 Task: Set the frame rate for the FPS conversion video filter to 30.
Action: Mouse moved to (137, 13)
Screenshot: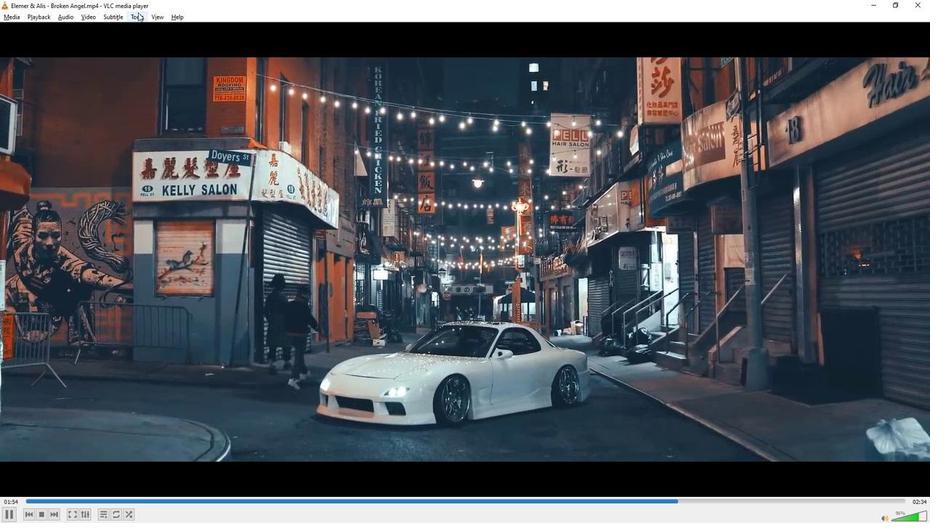 
Action: Mouse pressed left at (137, 13)
Screenshot: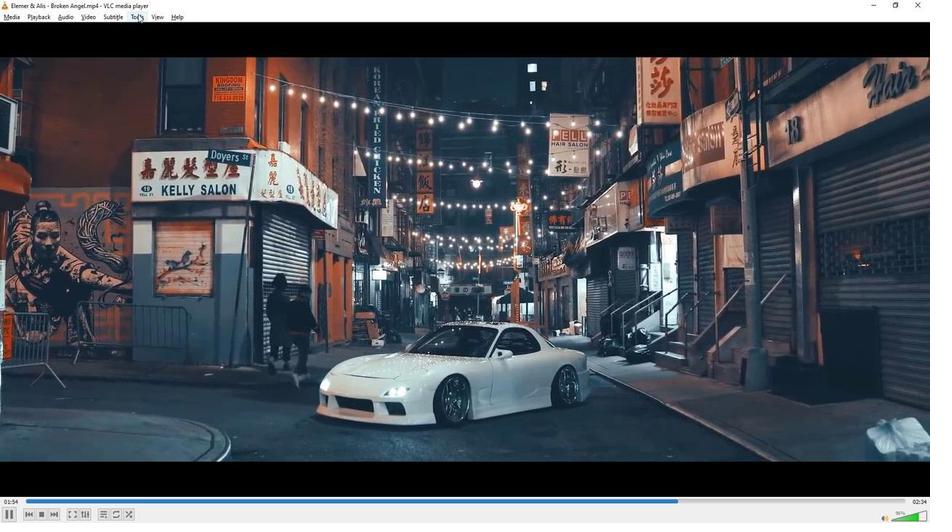 
Action: Mouse moved to (141, 130)
Screenshot: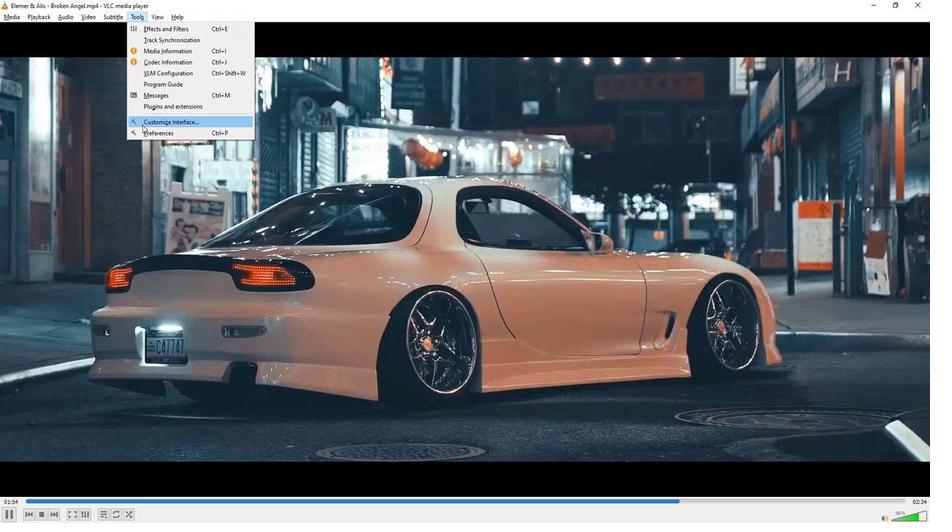 
Action: Mouse pressed left at (141, 130)
Screenshot: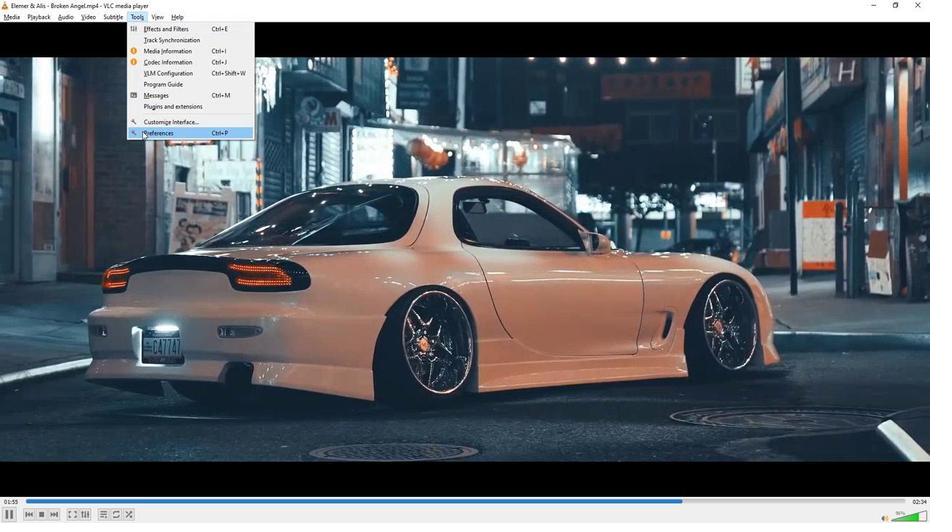 
Action: Mouse moved to (206, 412)
Screenshot: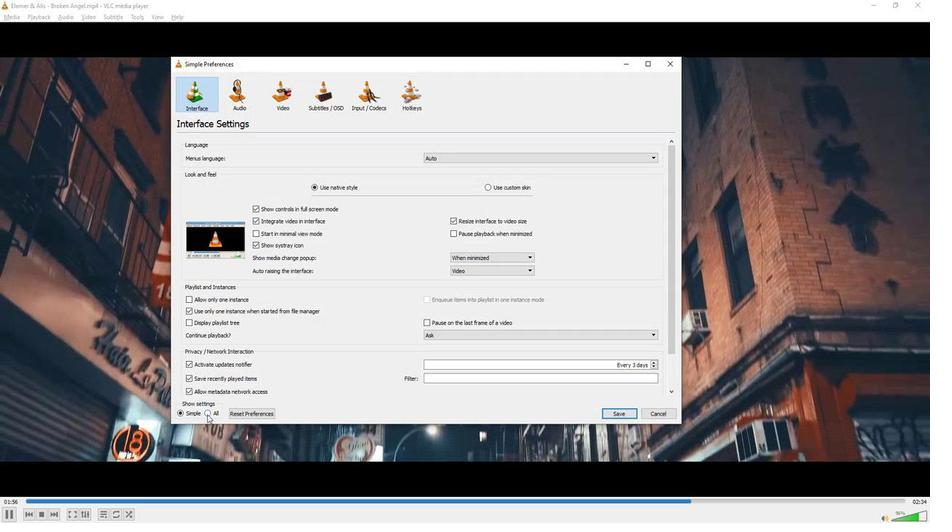 
Action: Mouse pressed left at (206, 412)
Screenshot: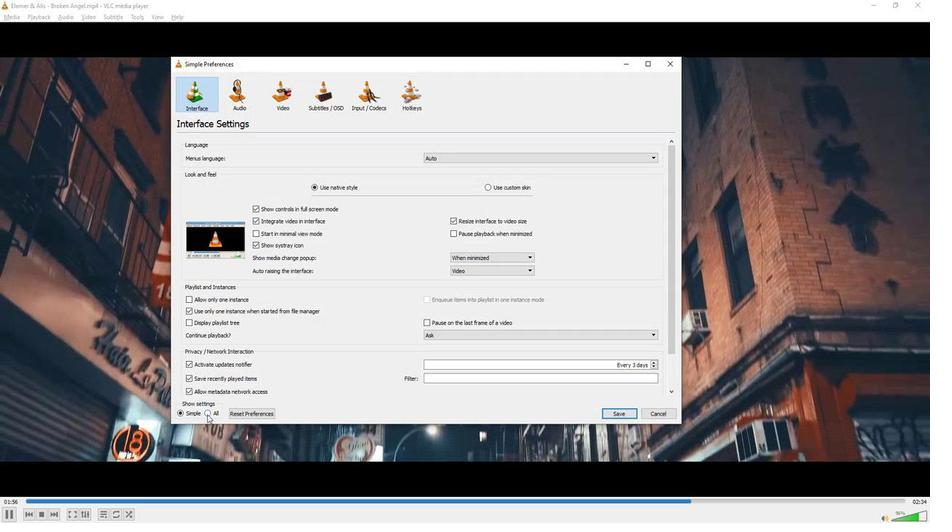 
Action: Mouse moved to (226, 351)
Screenshot: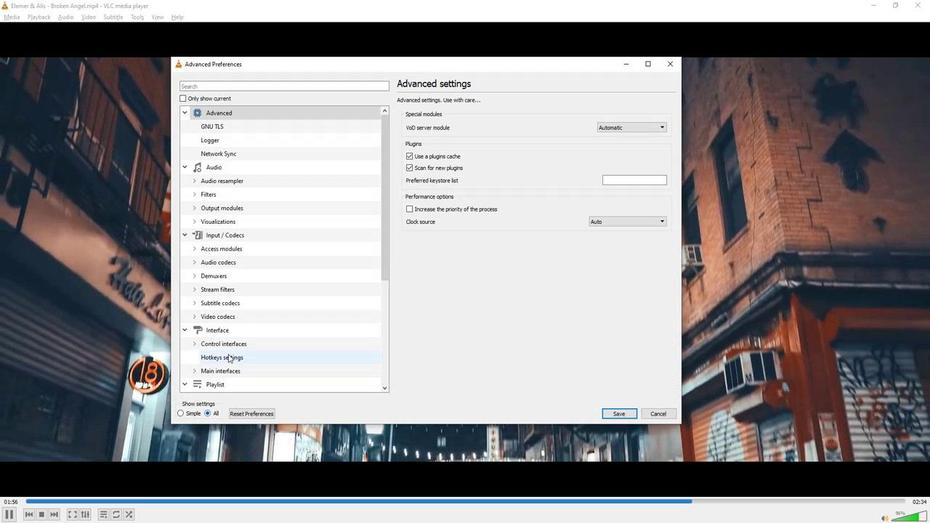 
Action: Mouse scrolled (226, 351) with delta (0, 0)
Screenshot: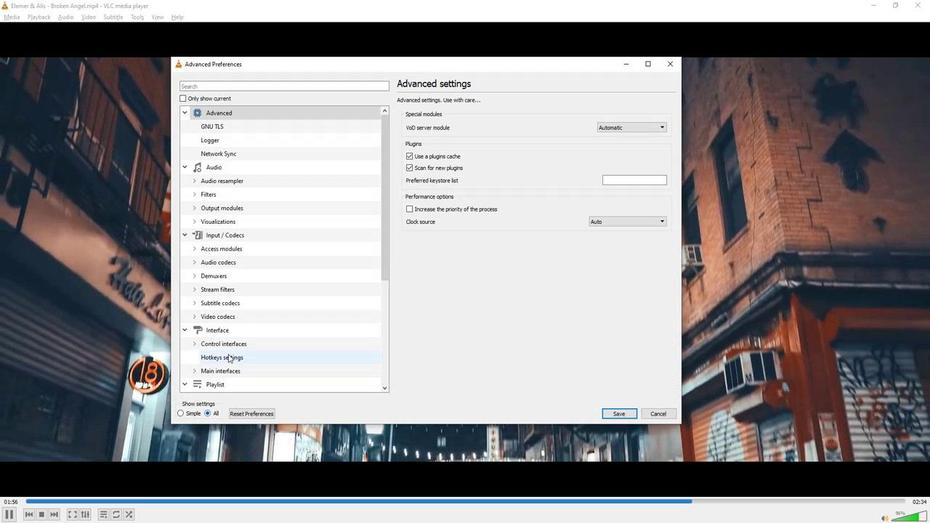 
Action: Mouse moved to (224, 351)
Screenshot: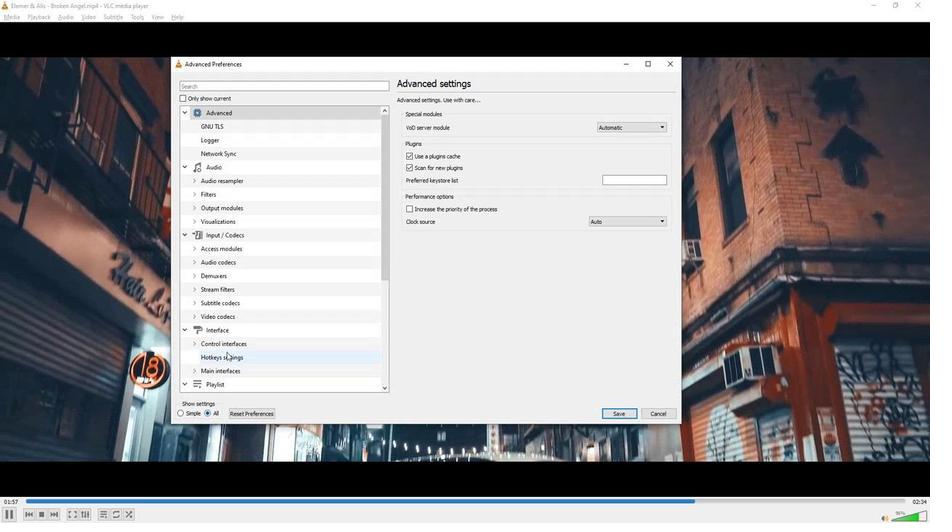 
Action: Mouse scrolled (224, 350) with delta (0, 0)
Screenshot: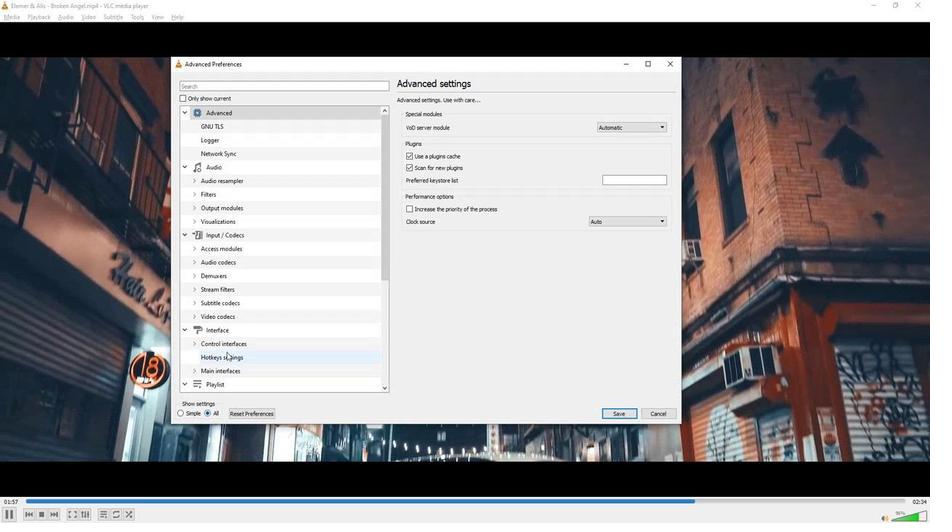 
Action: Mouse moved to (223, 350)
Screenshot: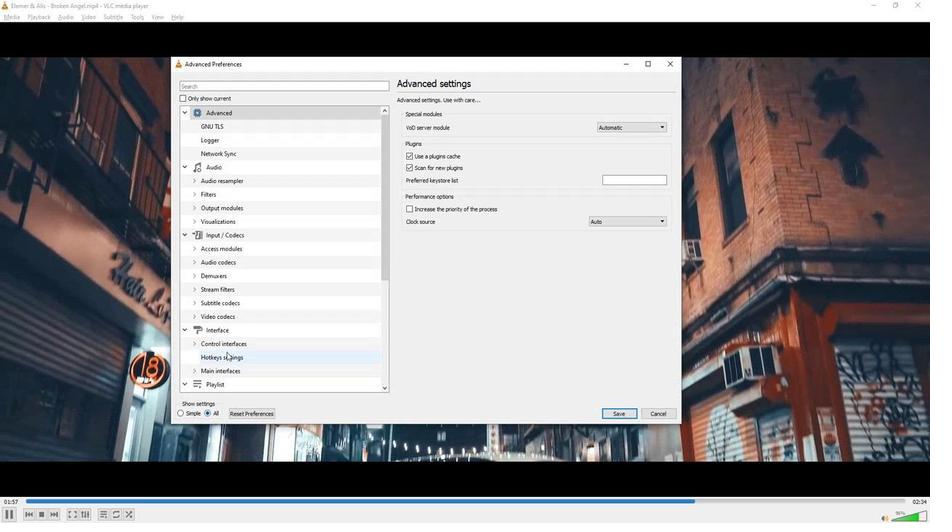 
Action: Mouse scrolled (223, 349) with delta (0, 0)
Screenshot: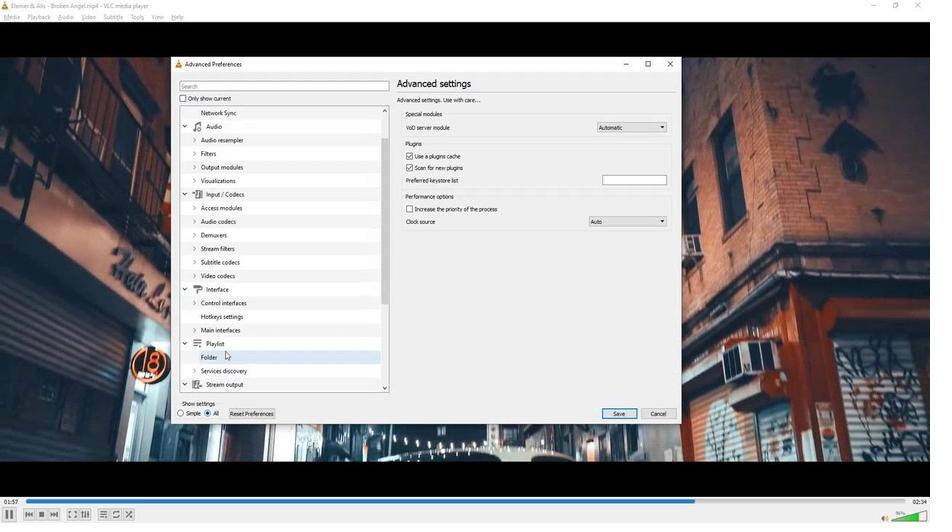 
Action: Mouse moved to (223, 349)
Screenshot: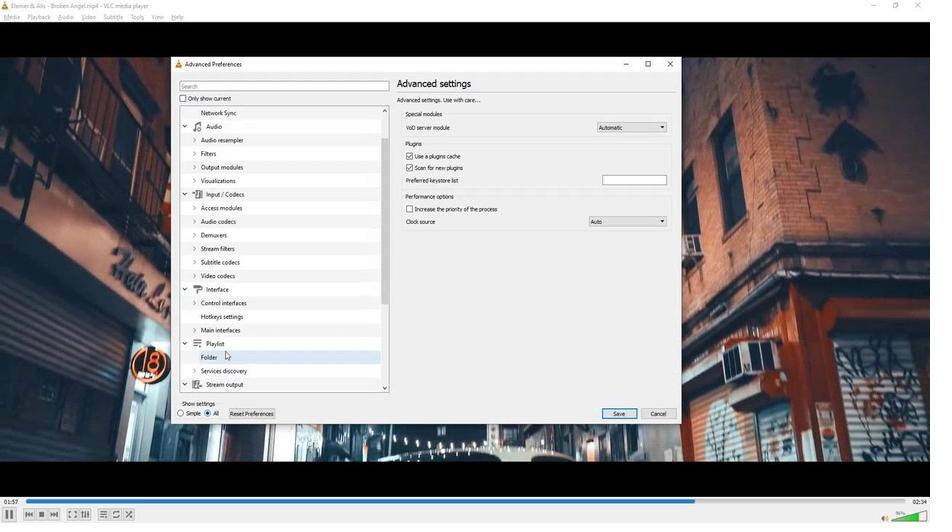 
Action: Mouse scrolled (223, 349) with delta (0, 0)
Screenshot: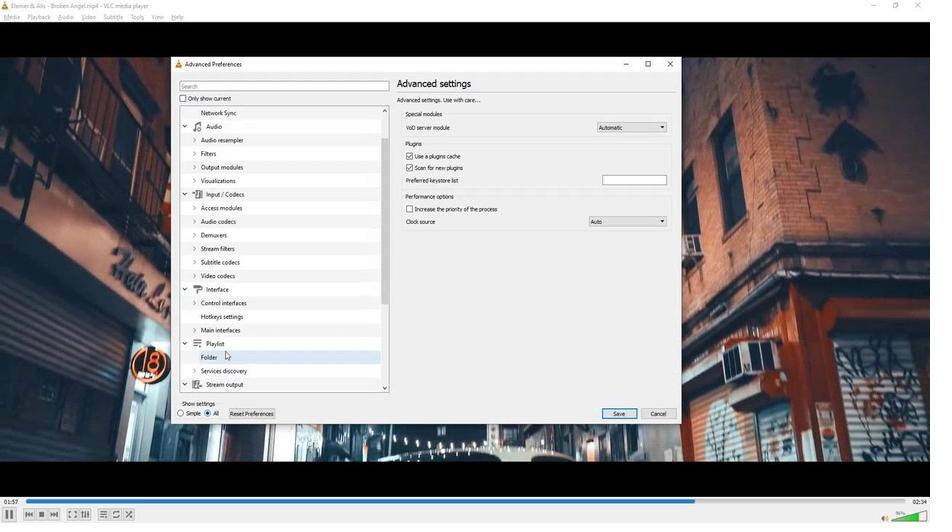 
Action: Mouse moved to (223, 349)
Screenshot: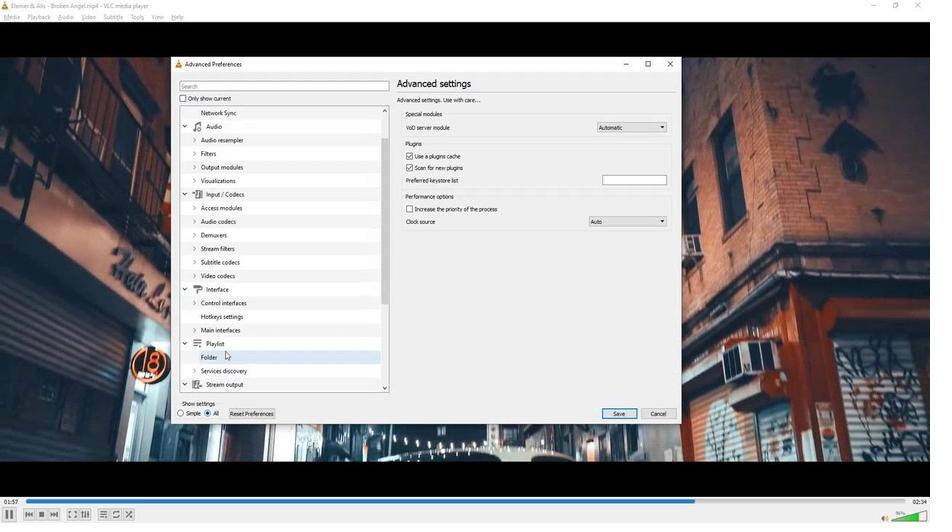 
Action: Mouse scrolled (223, 348) with delta (0, 0)
Screenshot: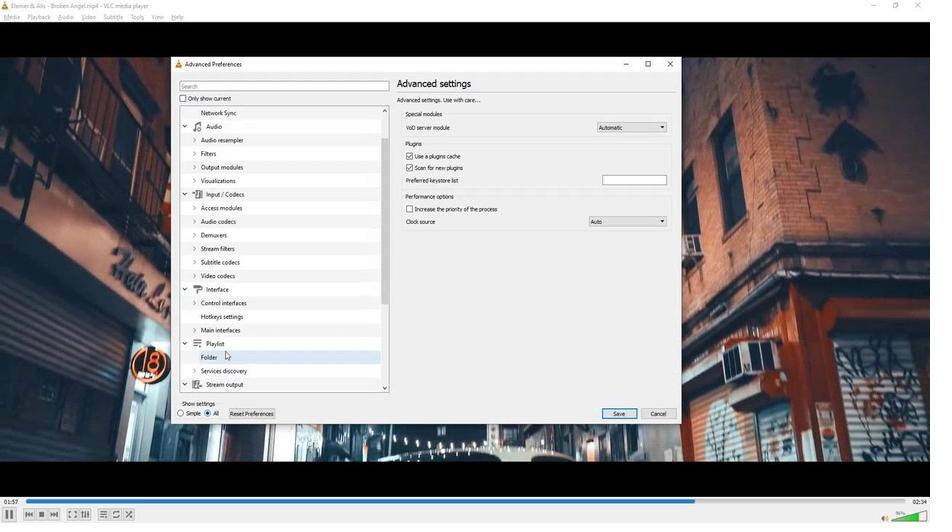 
Action: Mouse moved to (221, 346)
Screenshot: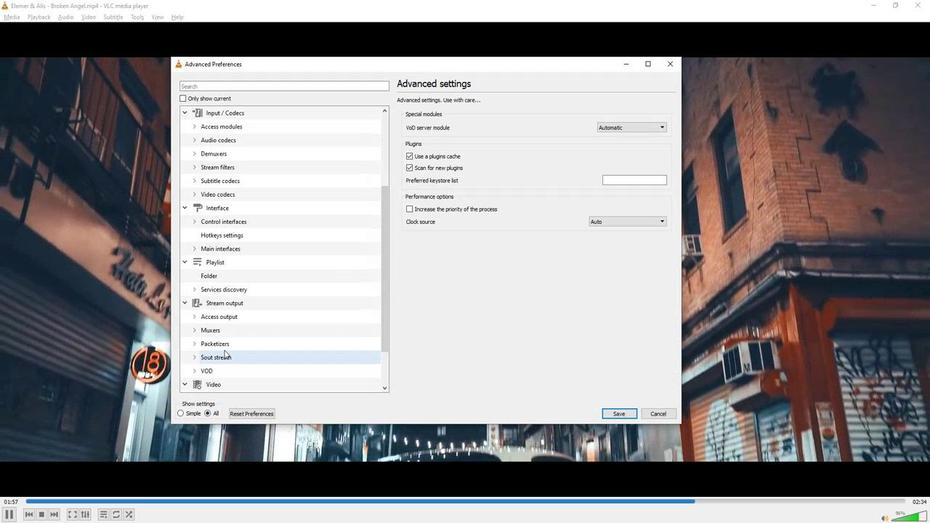 
Action: Mouse scrolled (221, 346) with delta (0, 0)
Screenshot: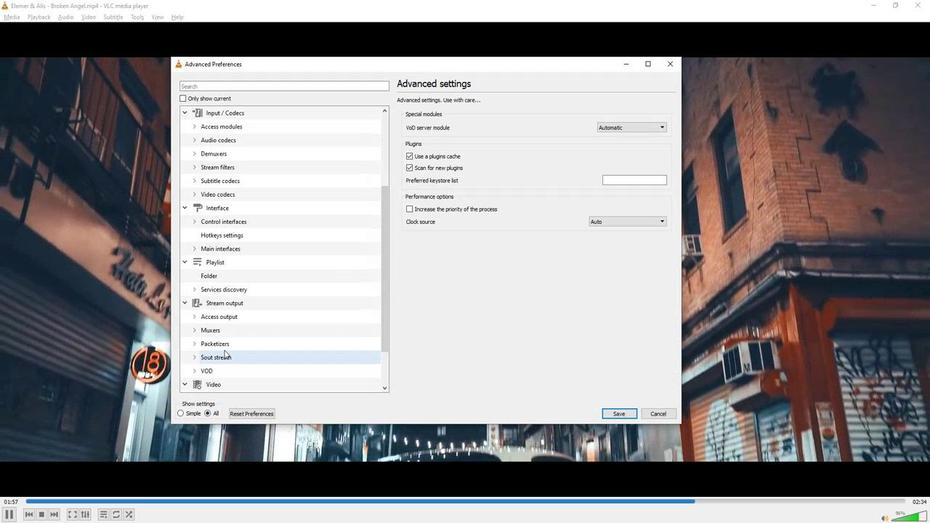 
Action: Mouse moved to (220, 344)
Screenshot: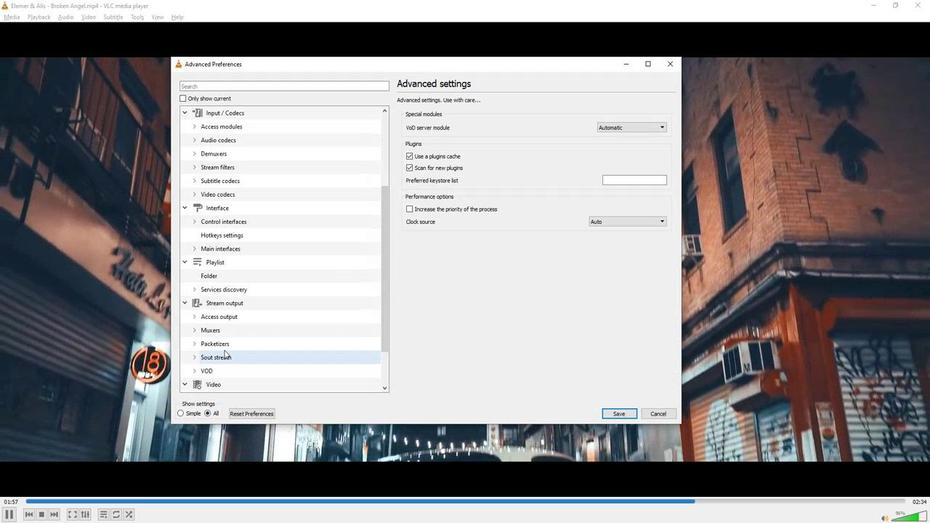 
Action: Mouse scrolled (220, 344) with delta (0, 0)
Screenshot: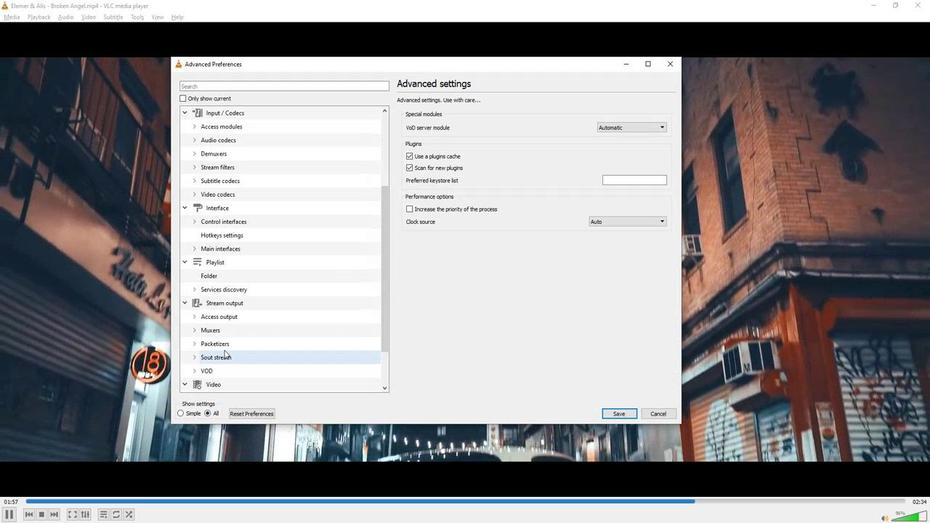 
Action: Mouse moved to (218, 343)
Screenshot: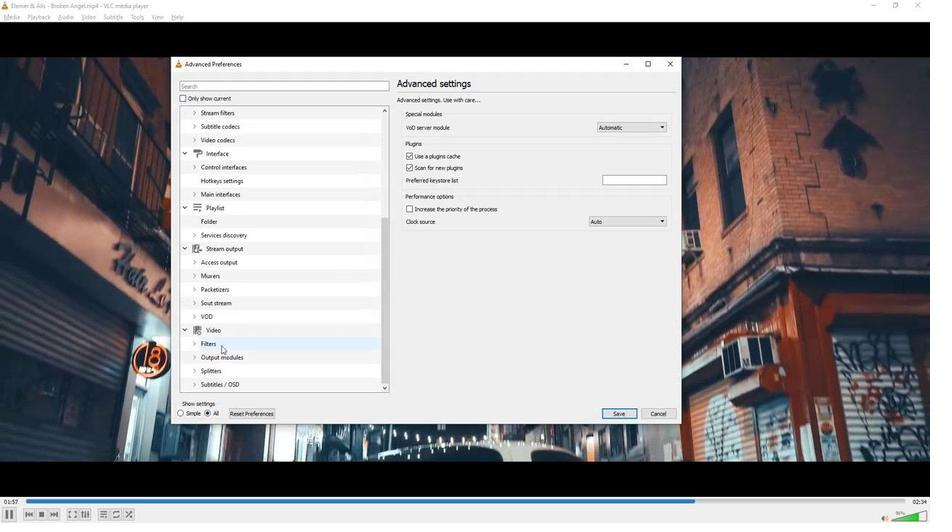 
Action: Mouse scrolled (218, 342) with delta (0, 0)
Screenshot: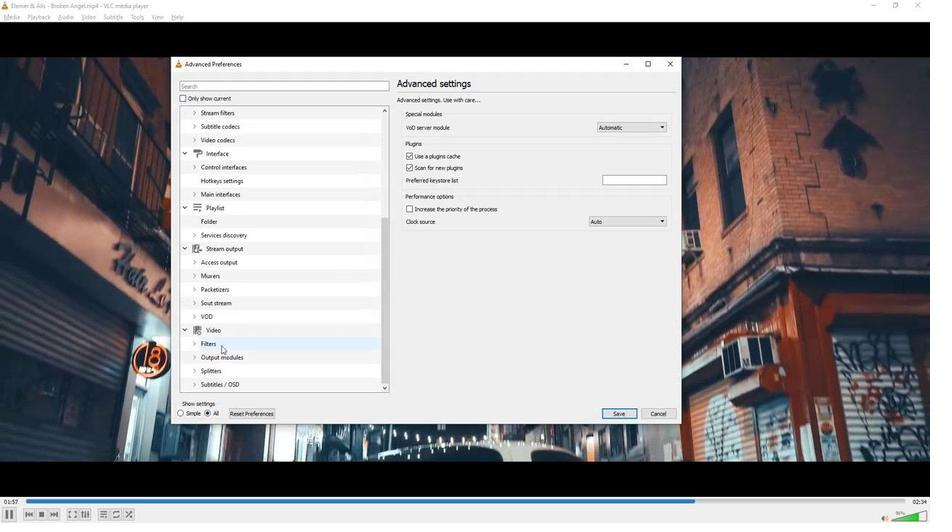 
Action: Mouse moved to (193, 343)
Screenshot: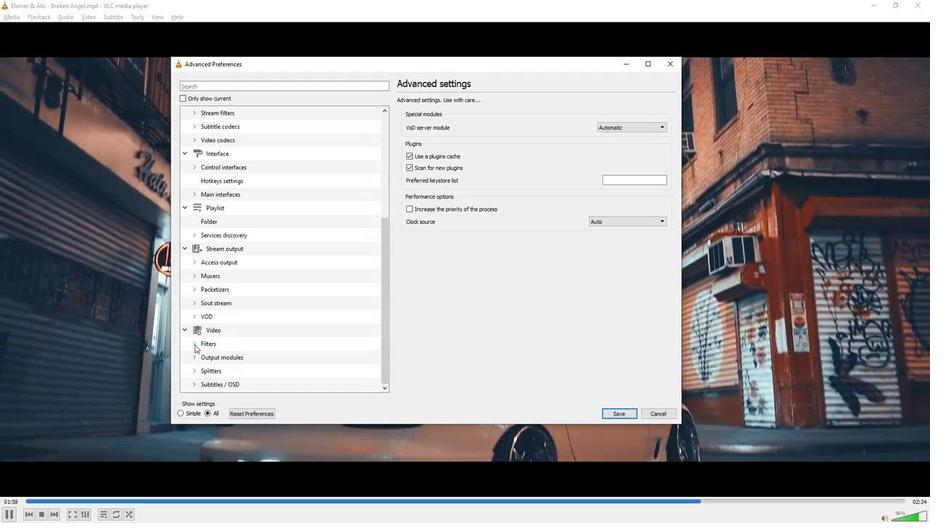 
Action: Mouse pressed left at (193, 343)
Screenshot: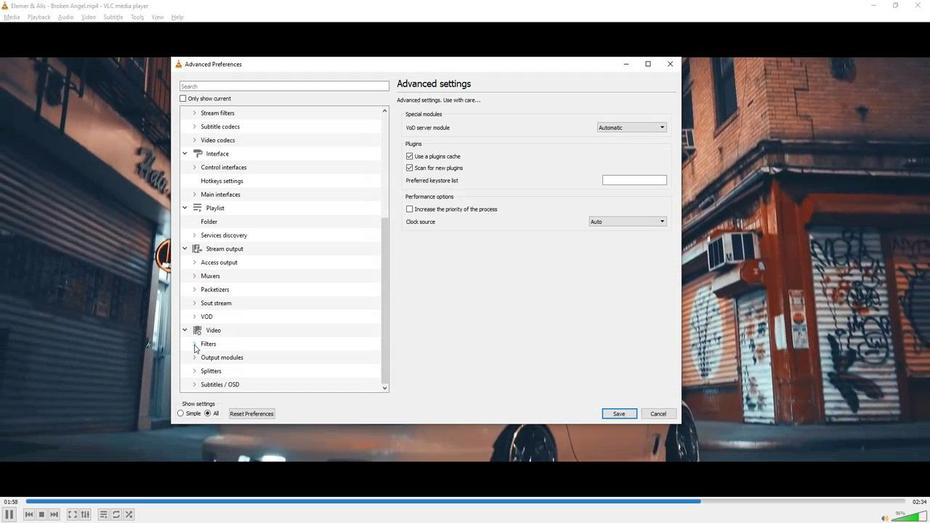 
Action: Mouse moved to (221, 281)
Screenshot: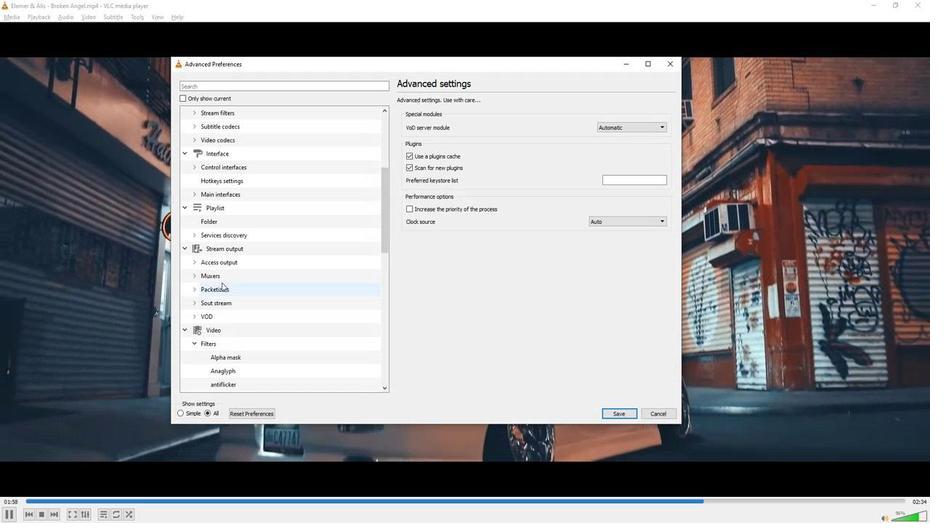 
Action: Mouse scrolled (221, 281) with delta (0, 0)
Screenshot: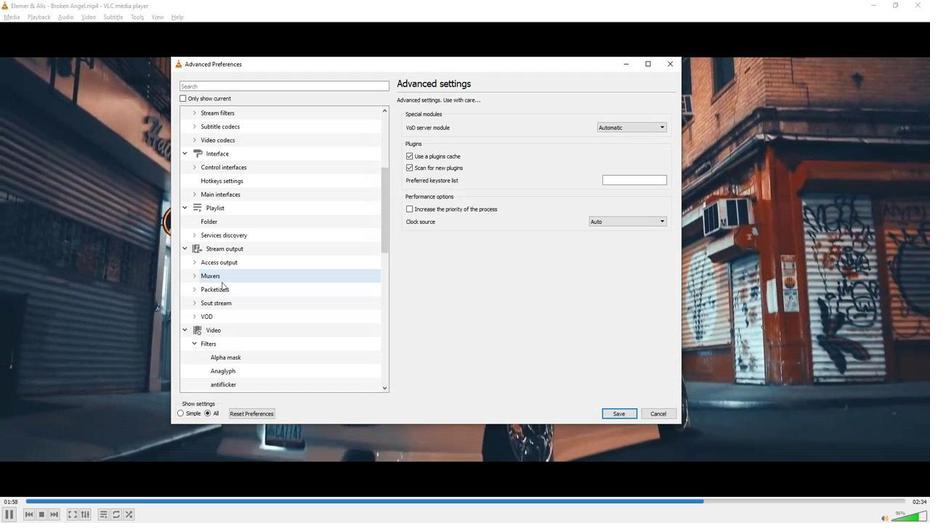 
Action: Mouse scrolled (221, 281) with delta (0, 0)
Screenshot: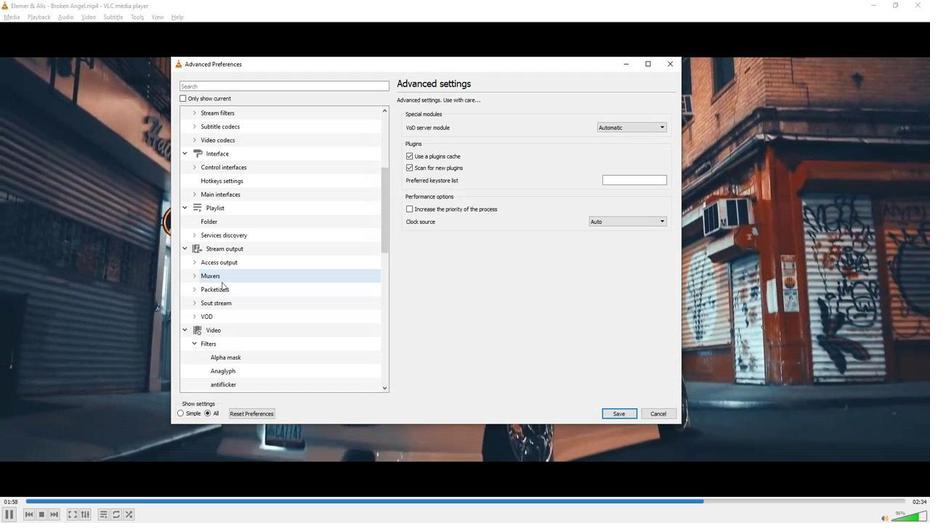 
Action: Mouse moved to (221, 281)
Screenshot: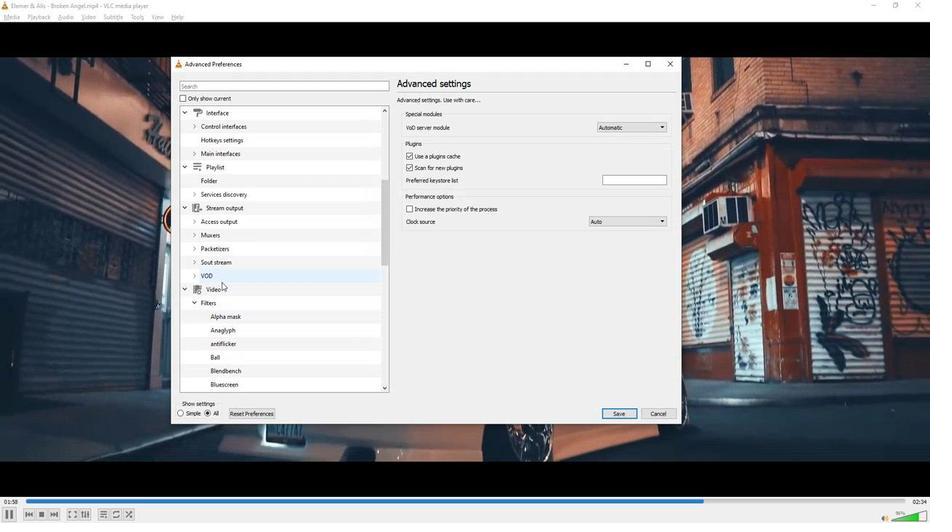 
Action: Mouse scrolled (221, 280) with delta (0, 0)
Screenshot: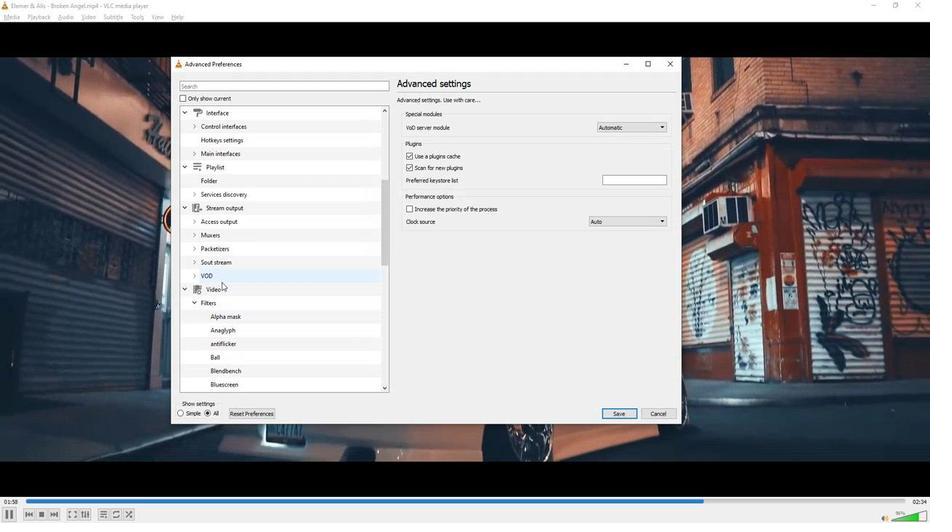 
Action: Mouse scrolled (221, 280) with delta (0, 0)
Screenshot: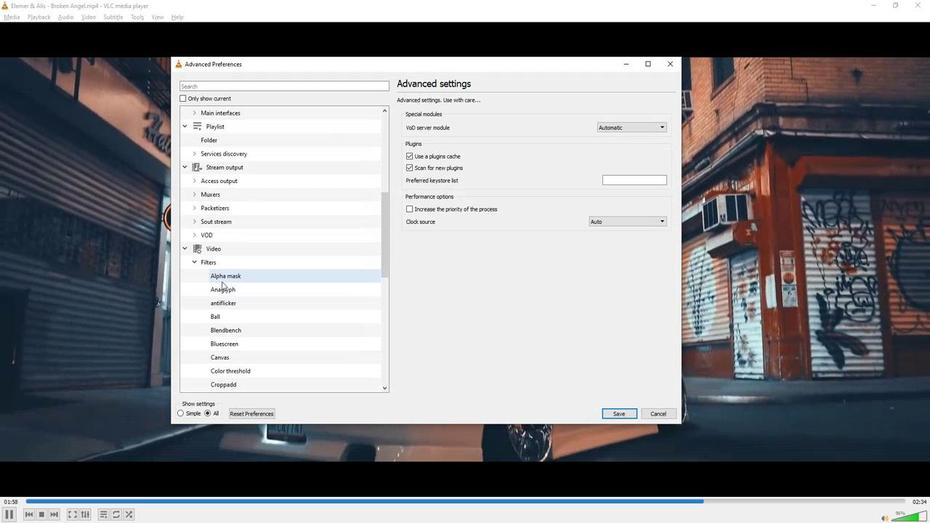 
Action: Mouse scrolled (221, 280) with delta (0, 0)
Screenshot: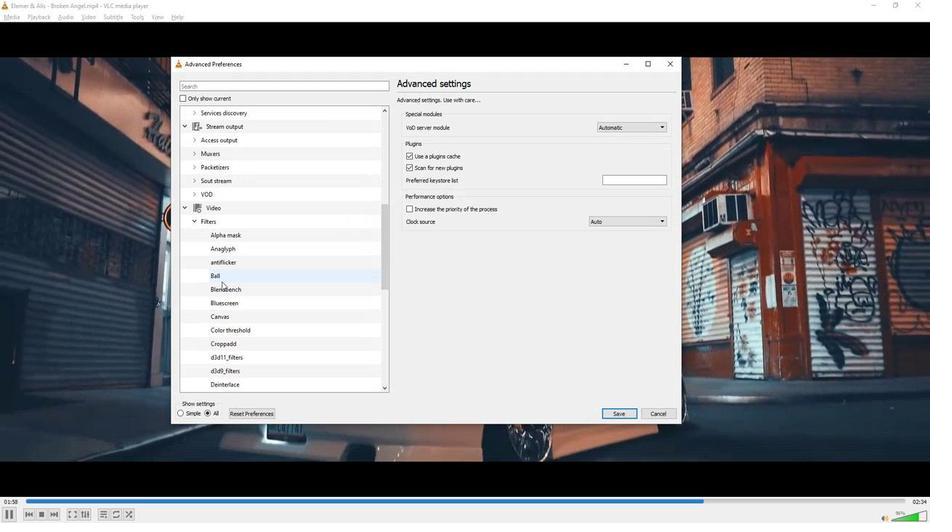 
Action: Mouse moved to (221, 281)
Screenshot: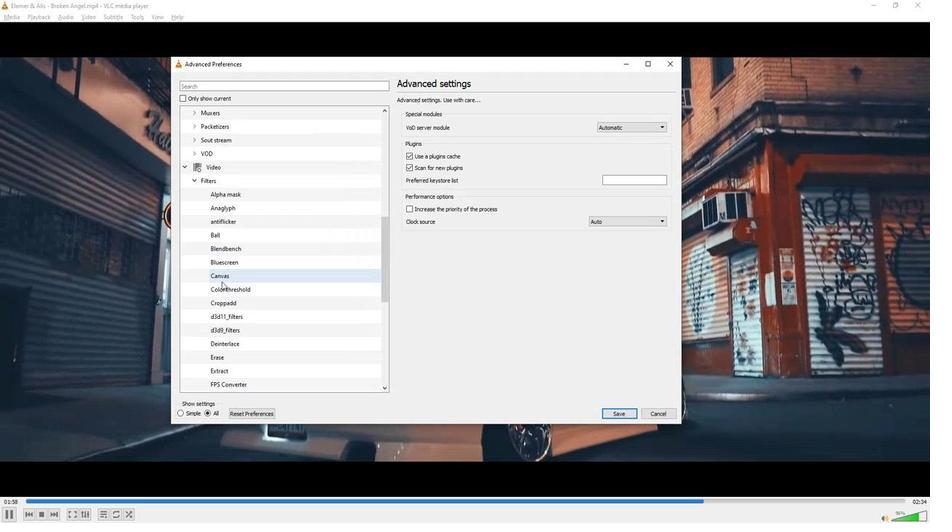
Action: Mouse scrolled (221, 280) with delta (0, 0)
Screenshot: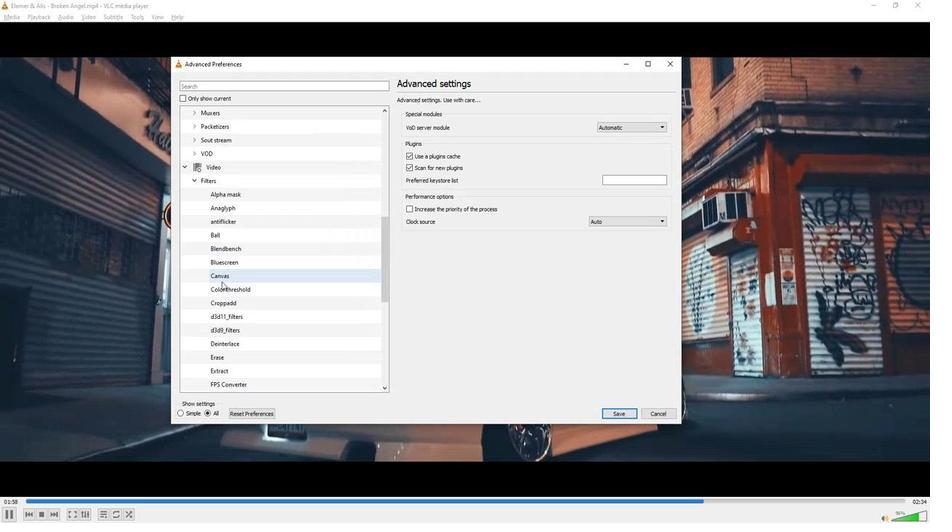 
Action: Mouse moved to (224, 303)
Screenshot: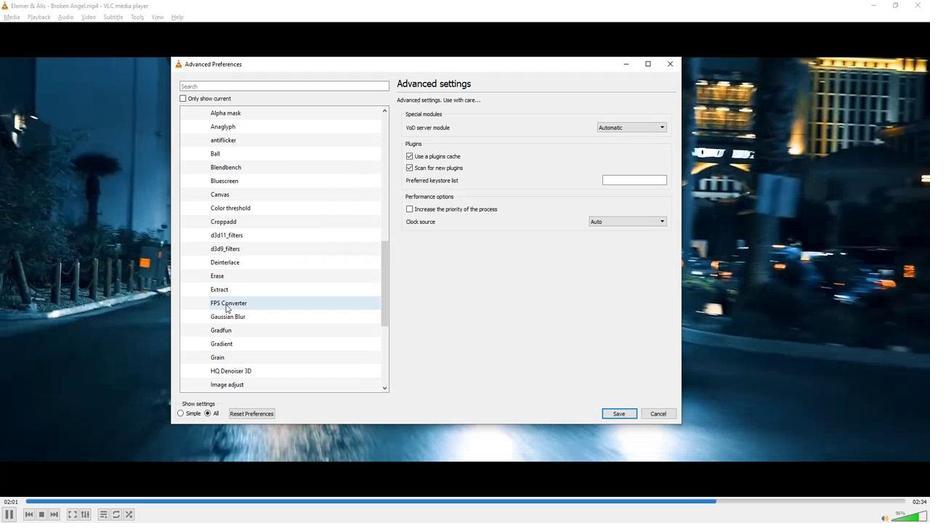 
Action: Mouse pressed left at (224, 303)
Screenshot: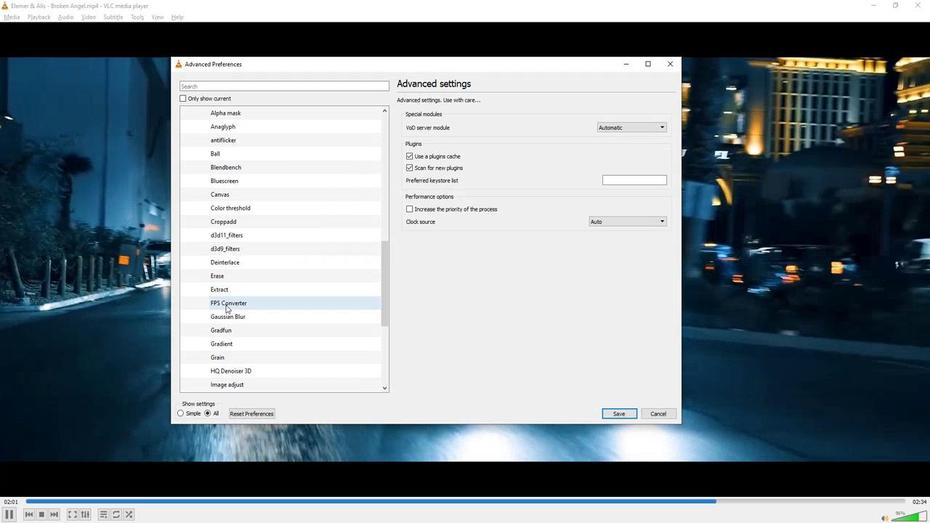 
Action: Mouse moved to (608, 118)
Screenshot: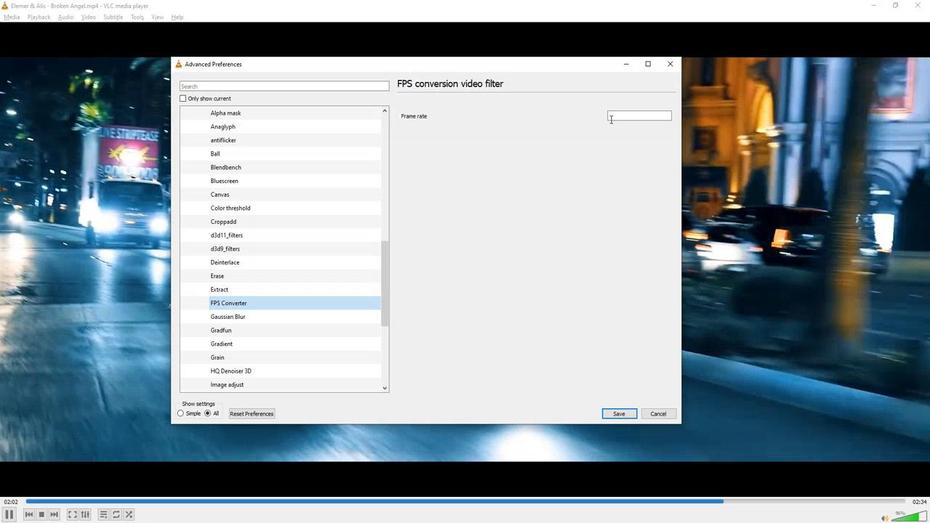 
Action: Mouse pressed left at (608, 118)
Screenshot: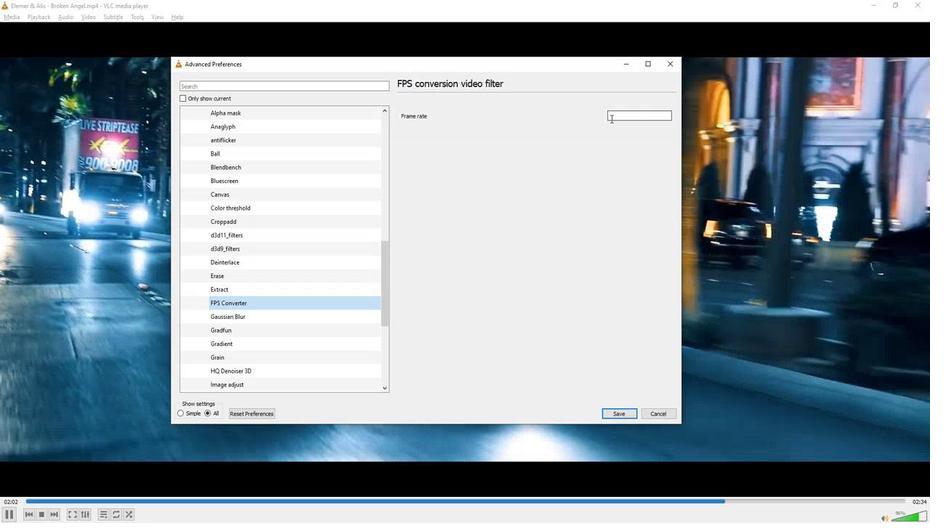 
Action: Mouse moved to (609, 118)
Screenshot: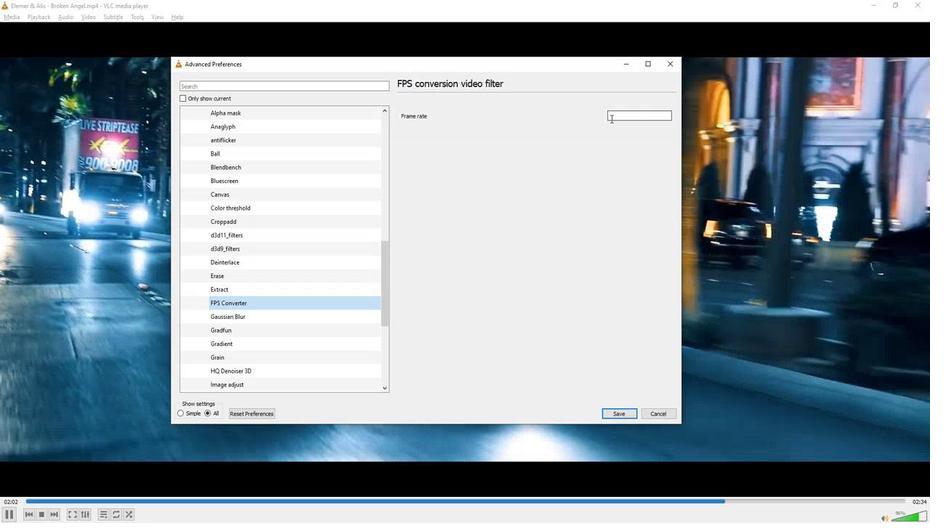 
Action: Key pressed 30
Screenshot: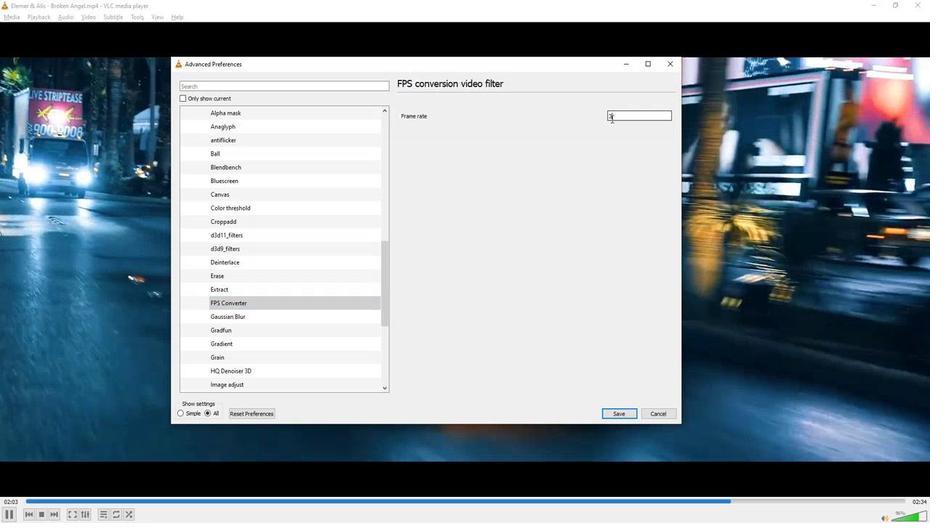 
Action: Mouse moved to (573, 167)
Screenshot: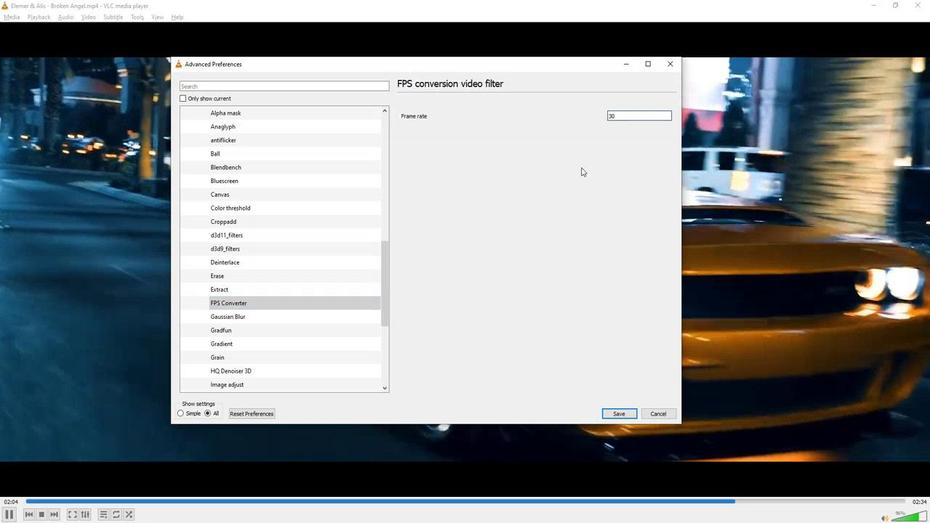 
